 Task: Create in the project Trailblazer and in the Backlog issue 'Develop a new tool for automated testing of machine learning models' a child issue 'Automated infrastructure security incident response and remediation', and assign it to team member softage.2@softage.net.
Action: Mouse moved to (579, 574)
Screenshot: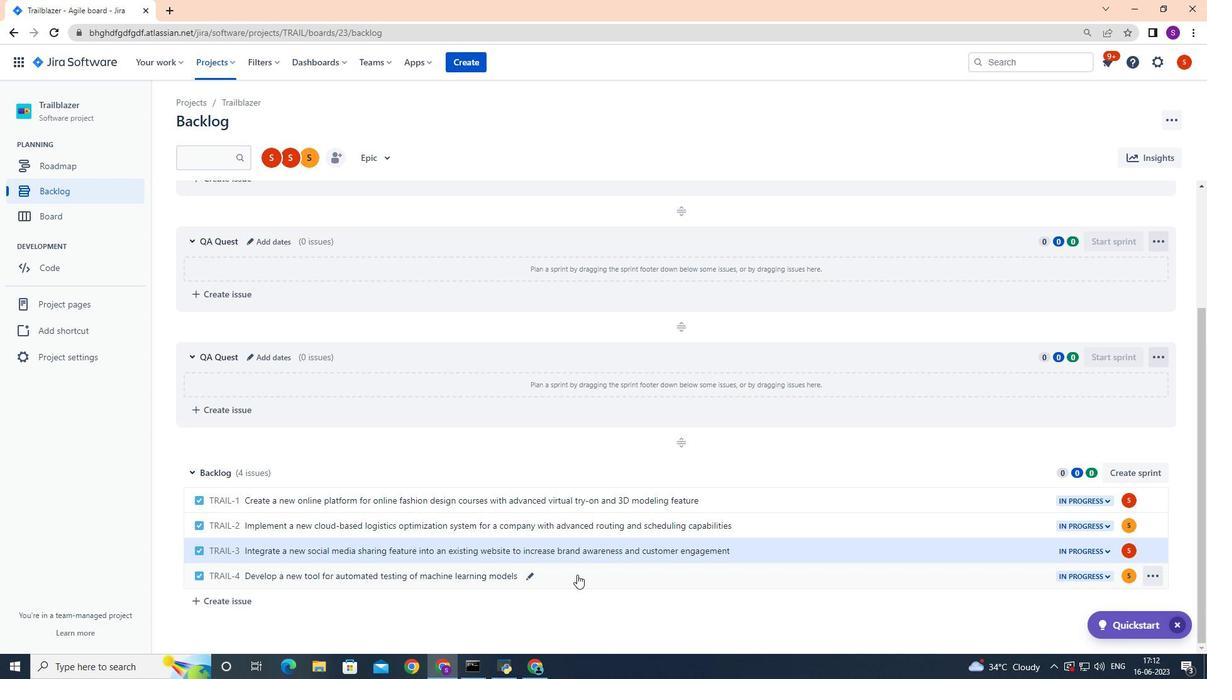 
Action: Mouse pressed left at (579, 574)
Screenshot: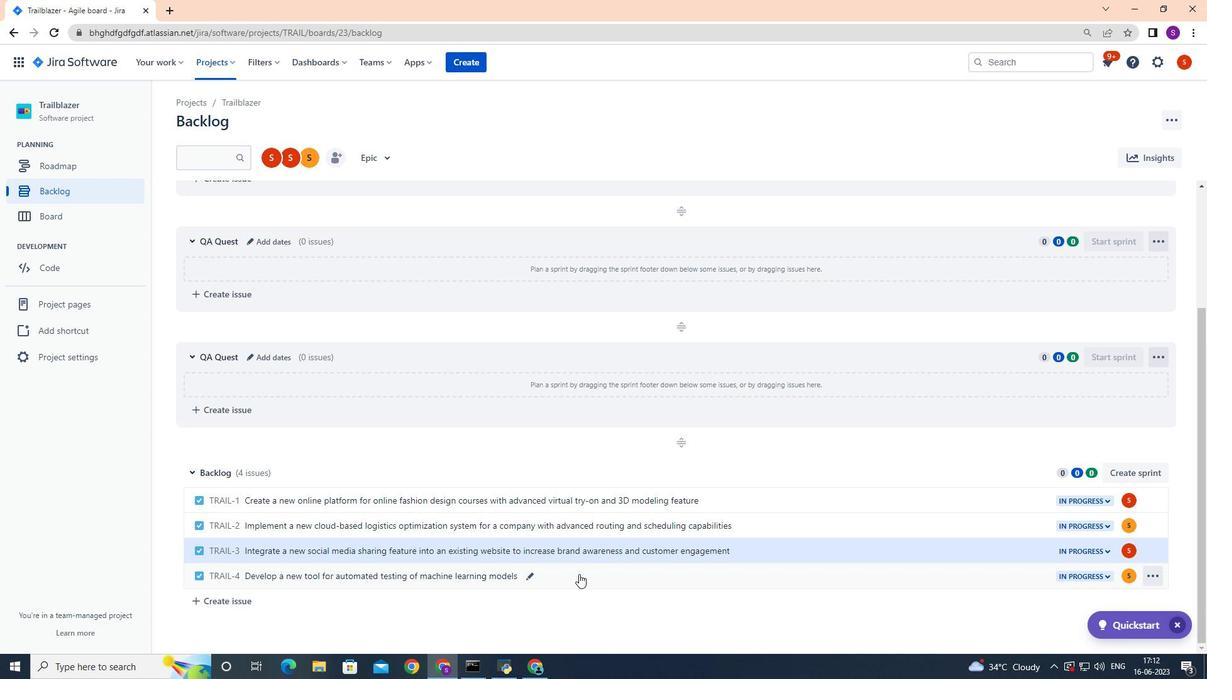 
Action: Mouse moved to (977, 271)
Screenshot: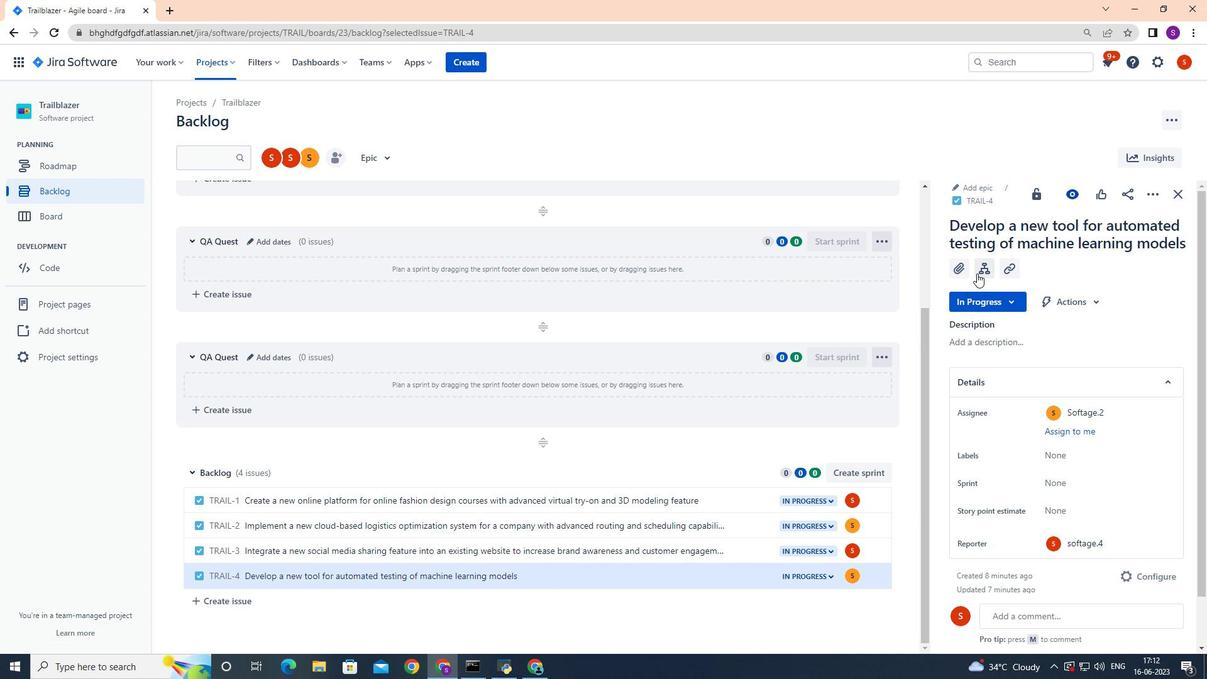 
Action: Mouse pressed left at (977, 271)
Screenshot: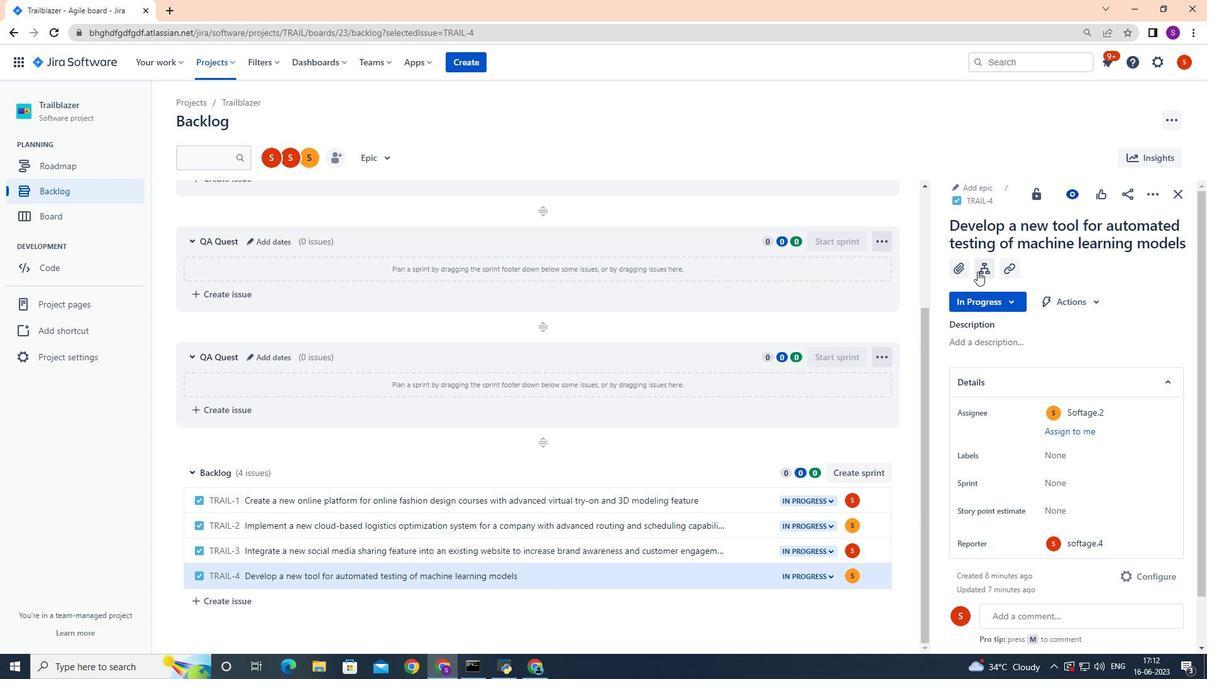 
Action: Mouse moved to (996, 415)
Screenshot: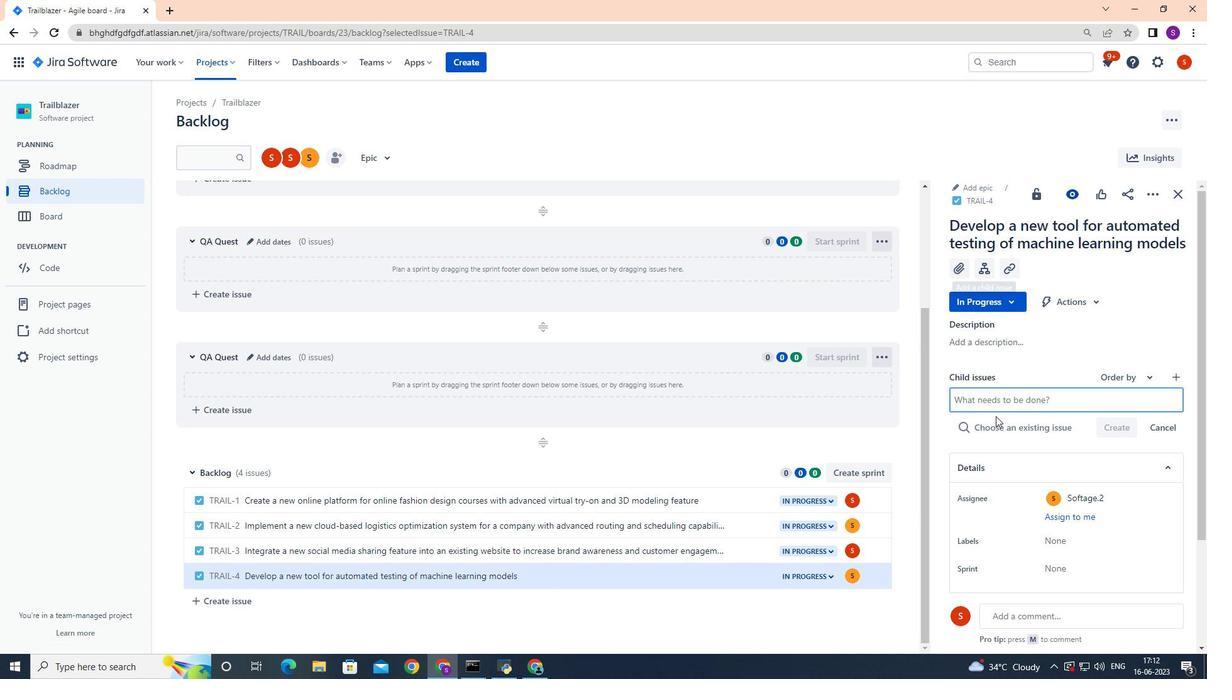 
Action: Key pressed <Key.shift>Automated<Key.space>infrastructure<Key.space>security<Key.space>incident<Key.space>response<Key.space>and<Key.space>remediation<Key.enter>
Screenshot: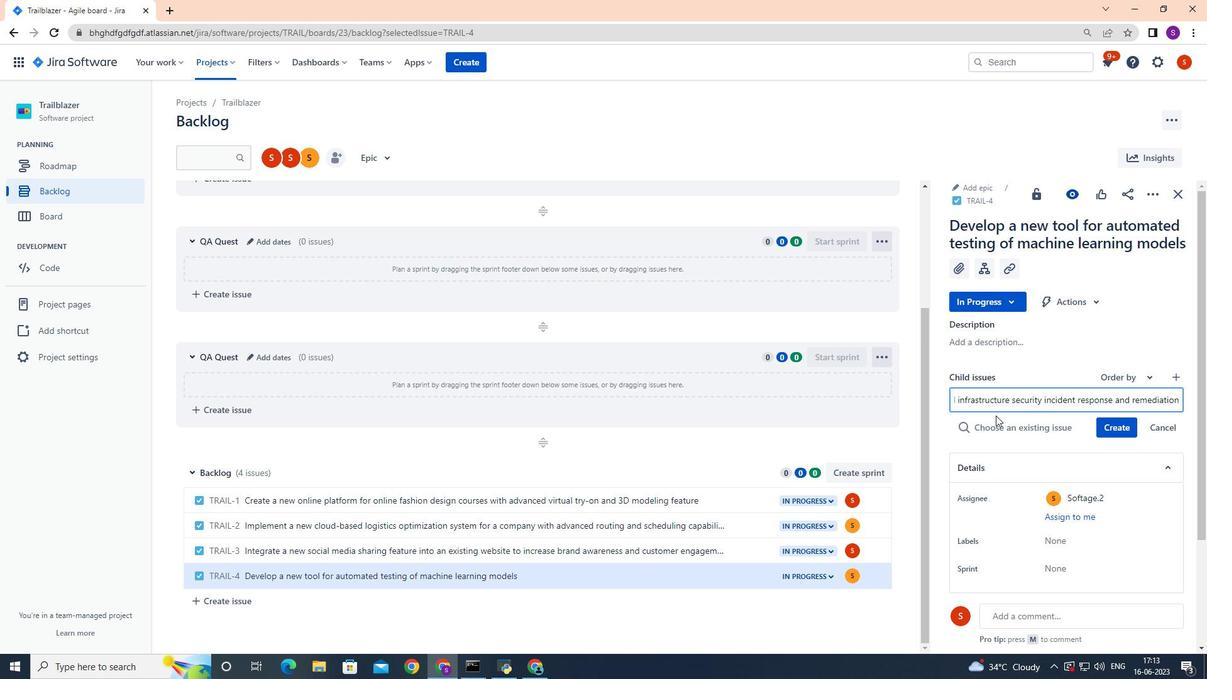 
Action: Mouse moved to (1128, 404)
Screenshot: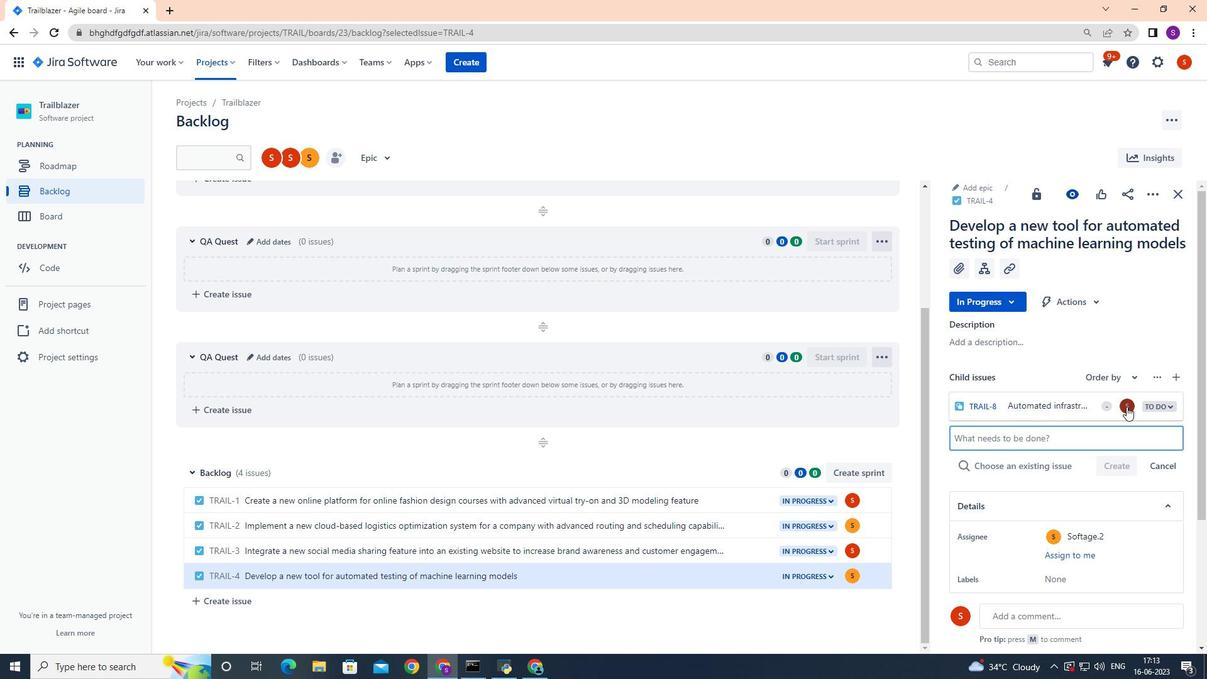 
Action: Mouse pressed left at (1128, 404)
Screenshot: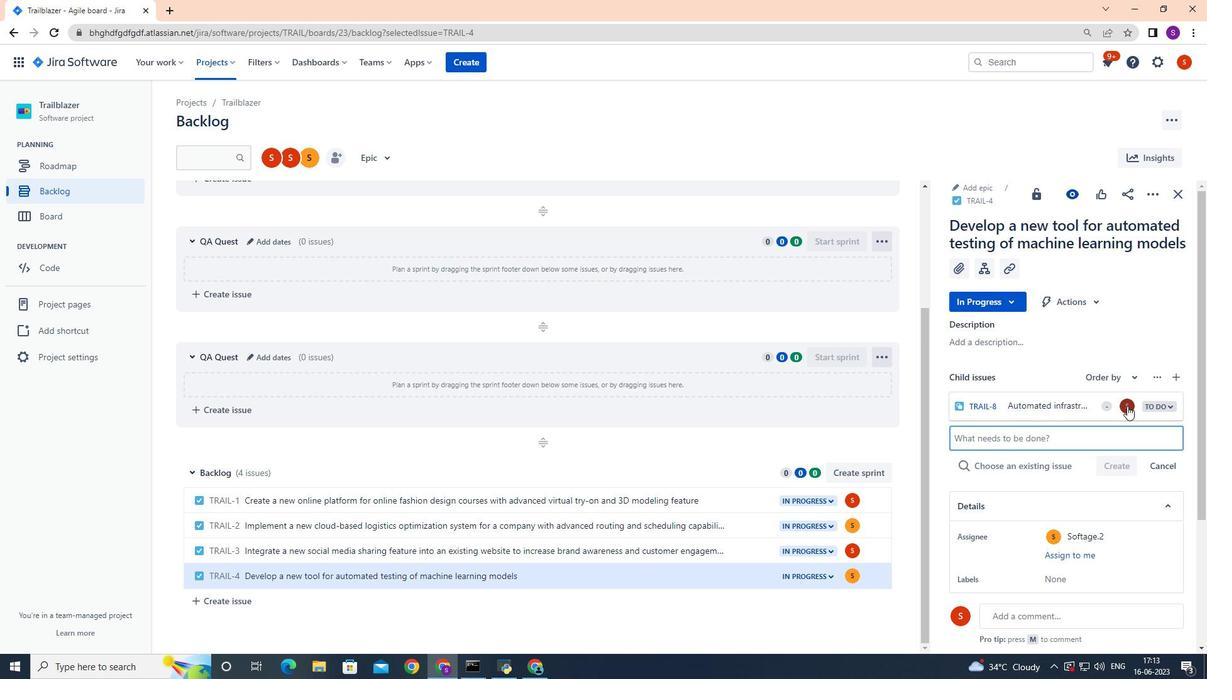 
Action: Mouse moved to (1128, 404)
Screenshot: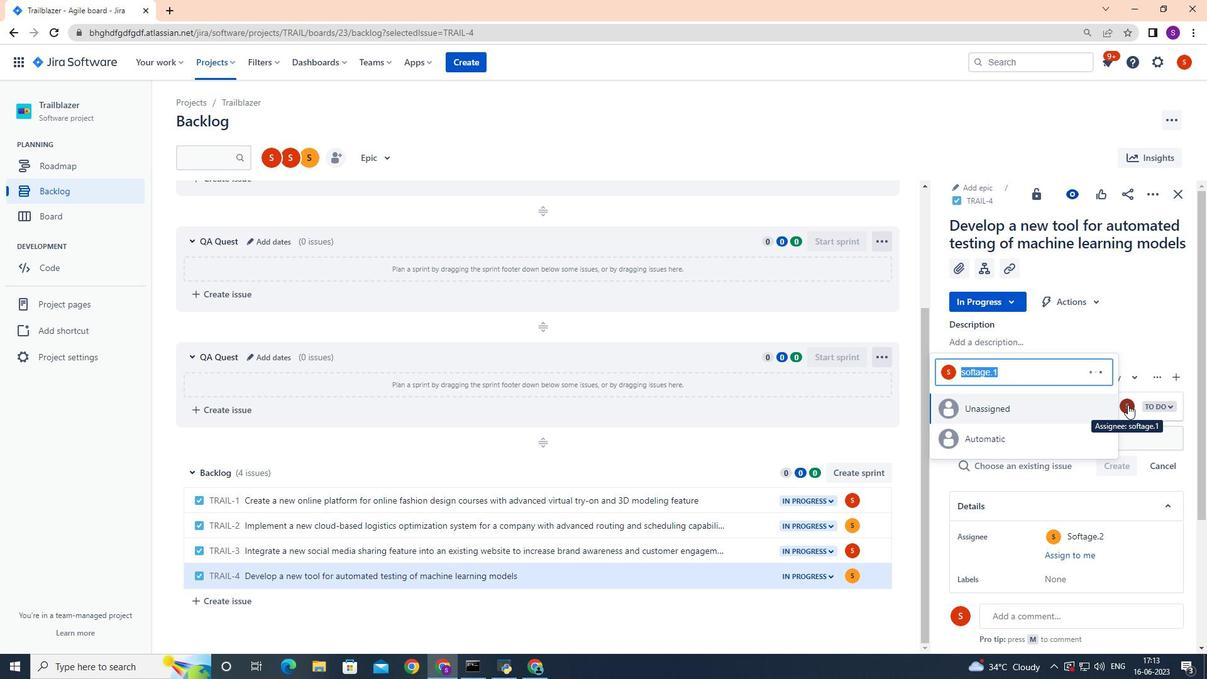 
Action: Key pressed softage.2
Screenshot: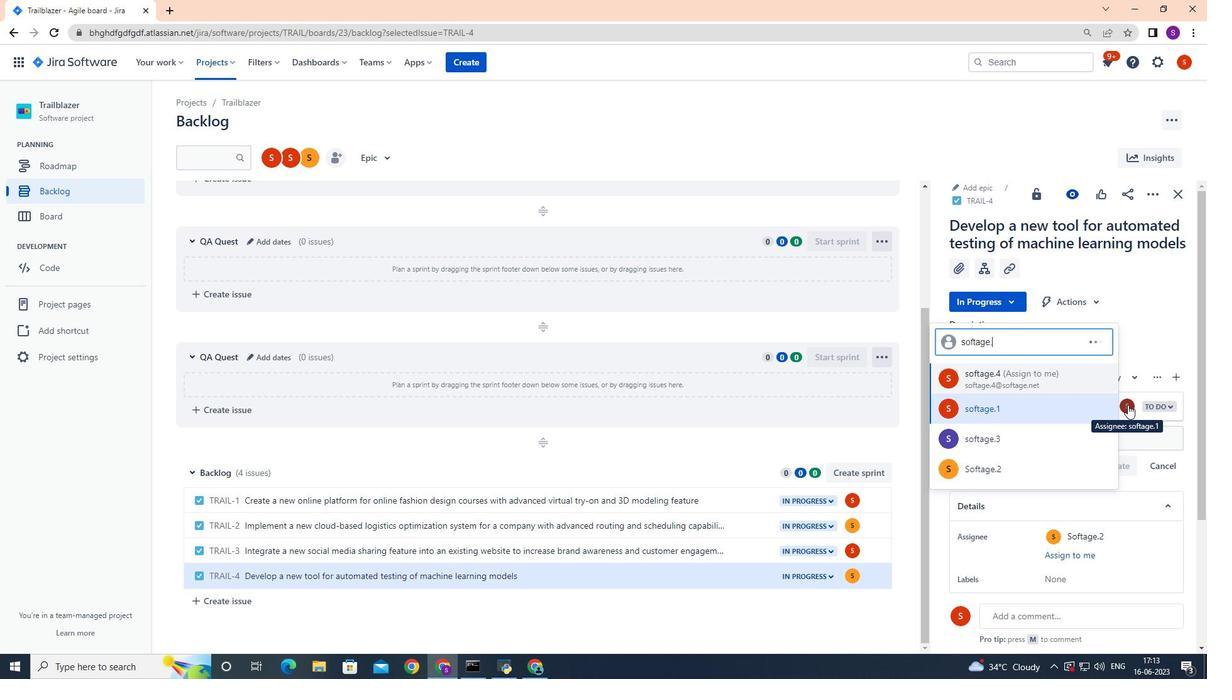
Action: Mouse moved to (1038, 406)
Screenshot: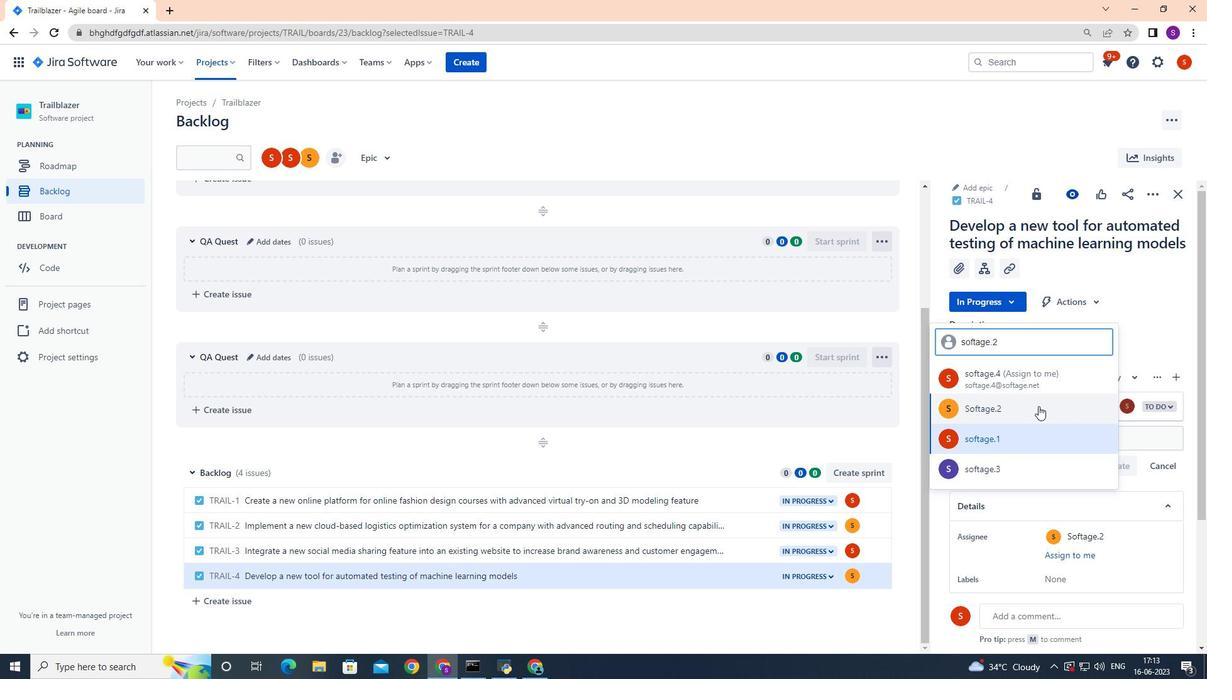 
Action: Mouse pressed left at (1038, 406)
Screenshot: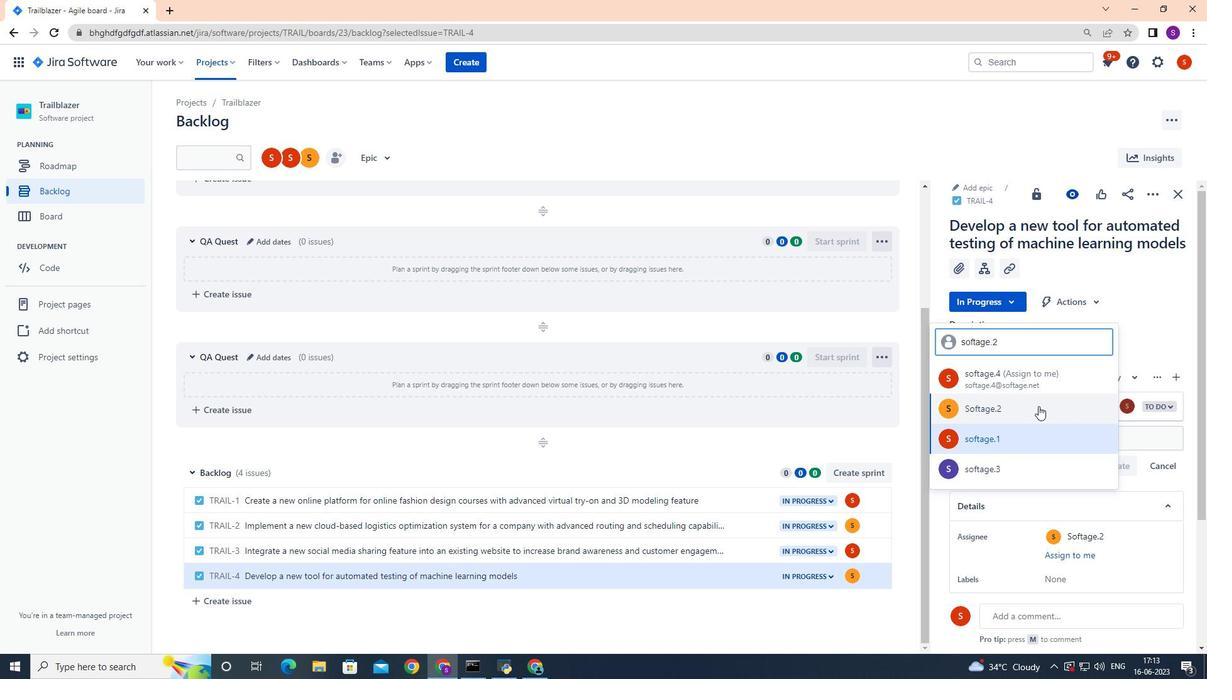 
